 Task: Add to scrum project UniTech a team member softage.4@softage.net and assign as Project Lead.
Action: Mouse moved to (83, 297)
Screenshot: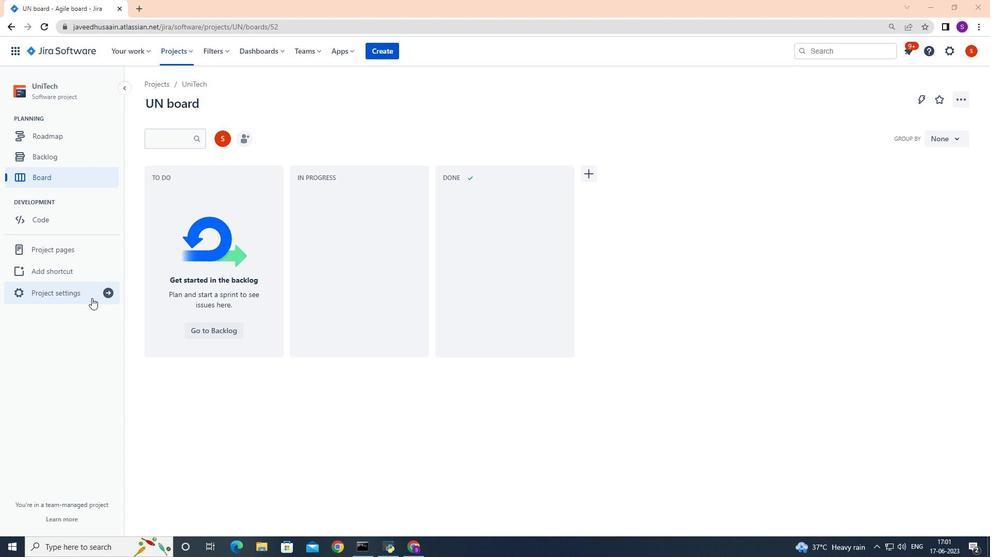 
Action: Mouse pressed left at (83, 297)
Screenshot: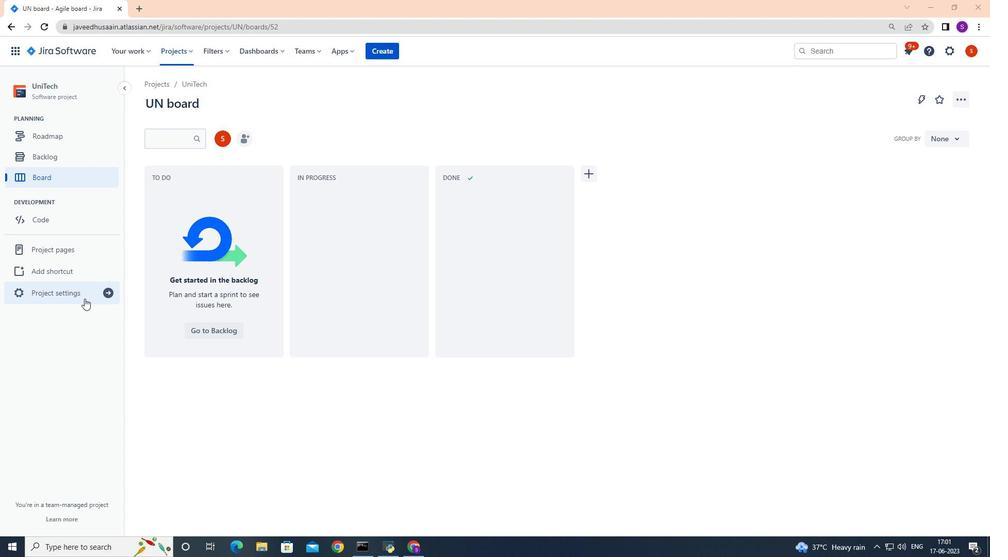 
Action: Mouse moved to (541, 339)
Screenshot: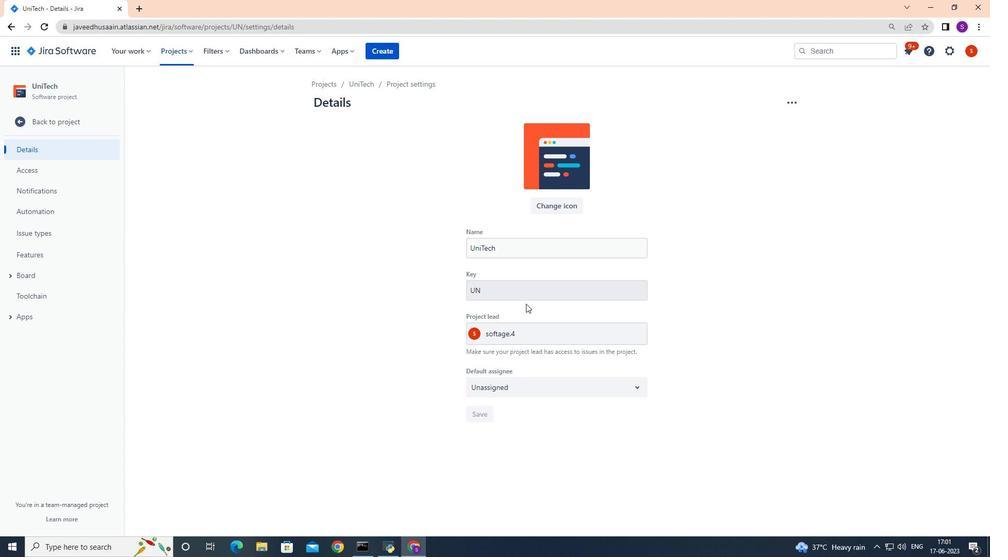 
Action: Mouse pressed left at (541, 339)
Screenshot: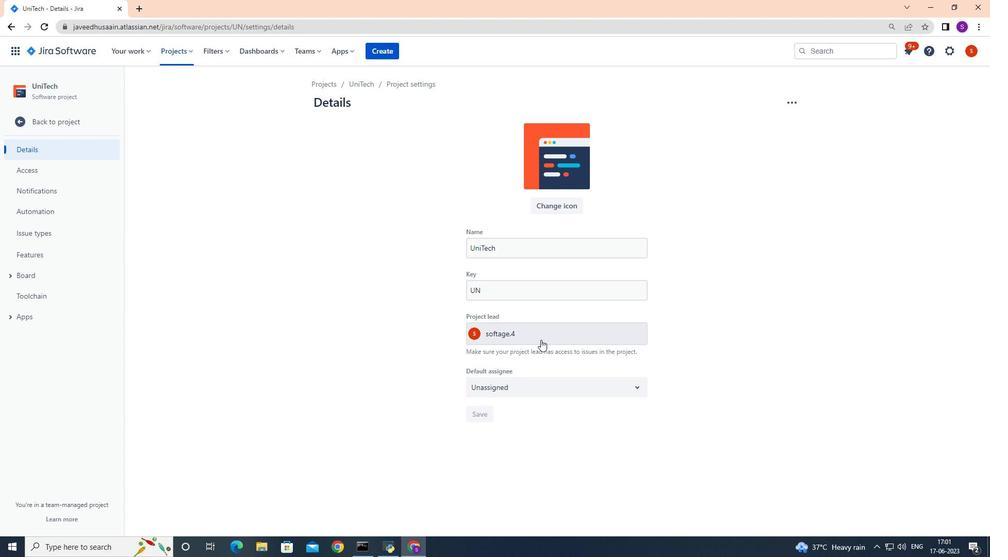 
Action: Key pressed softage.4
Screenshot: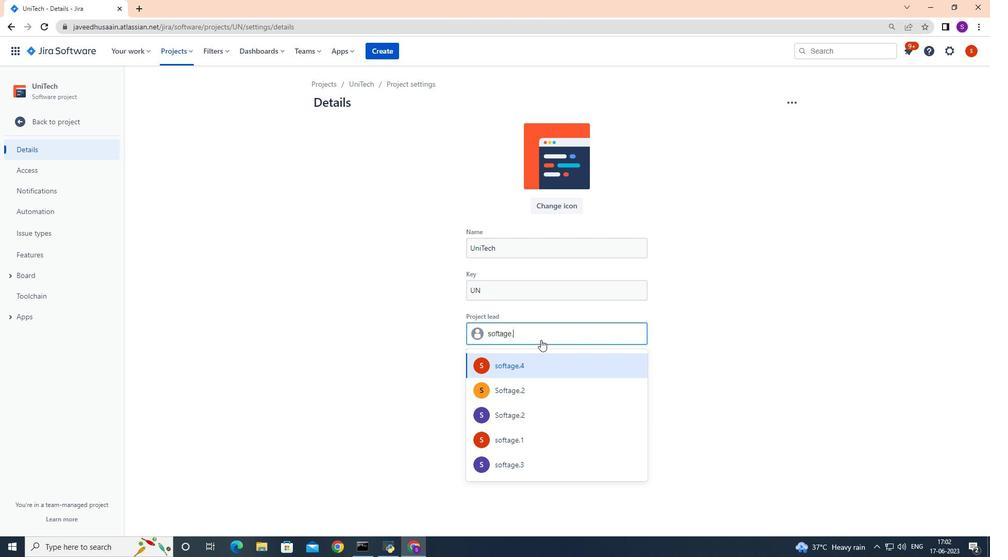 
Action: Mouse moved to (541, 339)
Screenshot: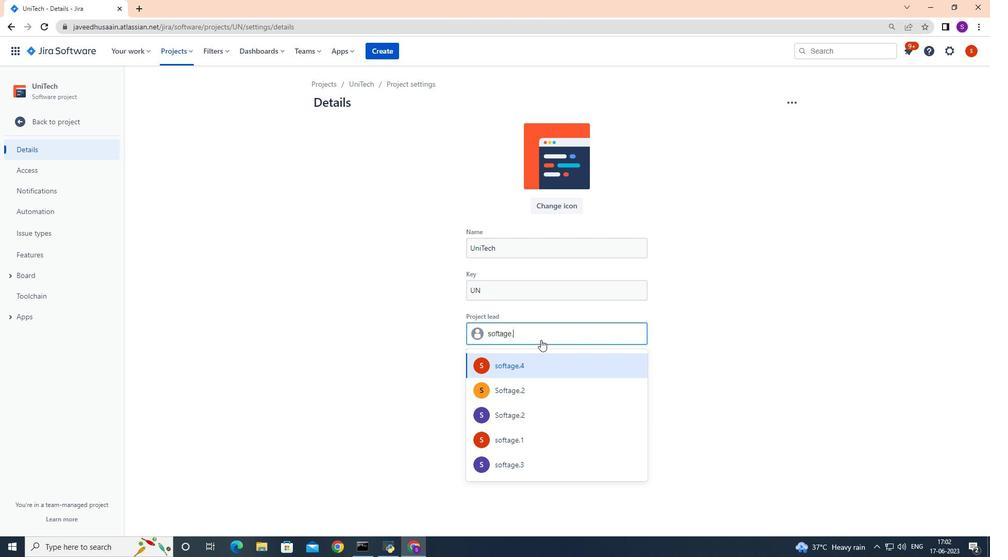 
Action: Key pressed <Key.shift>@softage.net
Screenshot: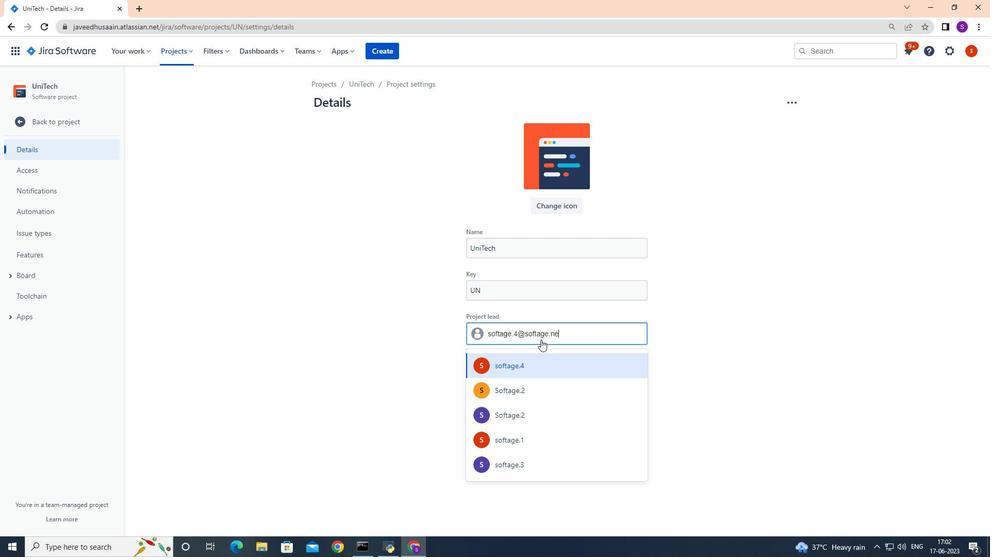 
Action: Mouse moved to (529, 366)
Screenshot: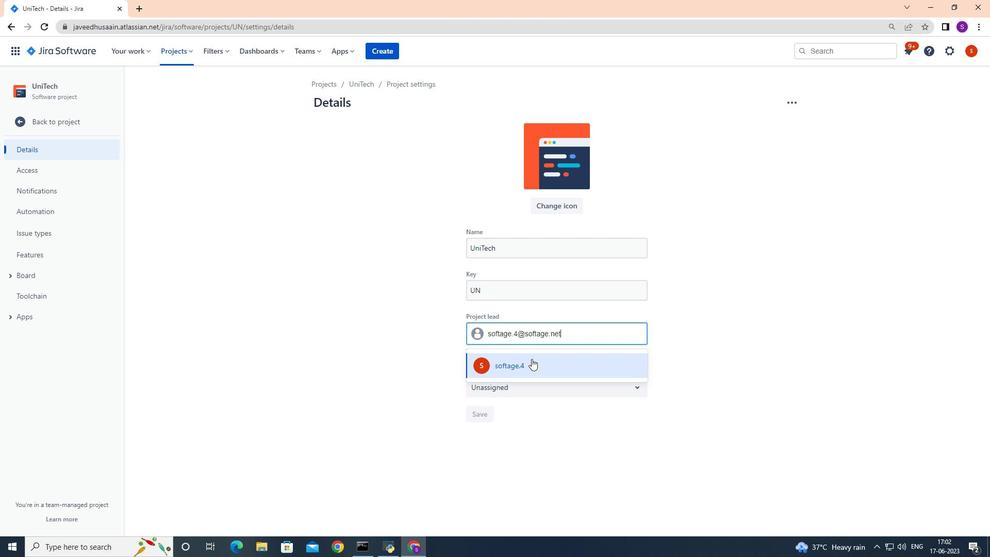
Action: Mouse pressed left at (529, 366)
Screenshot: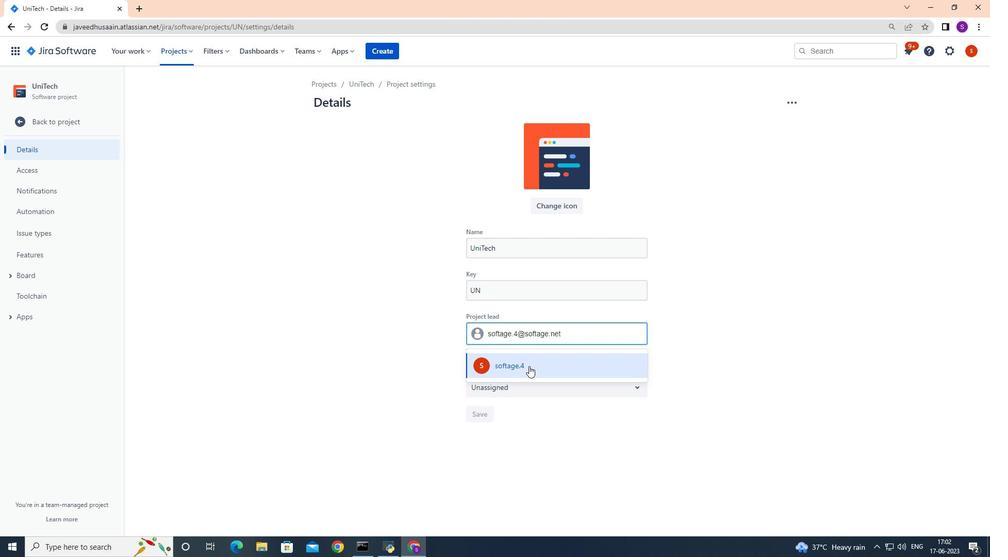 
Action: Mouse moved to (519, 389)
Screenshot: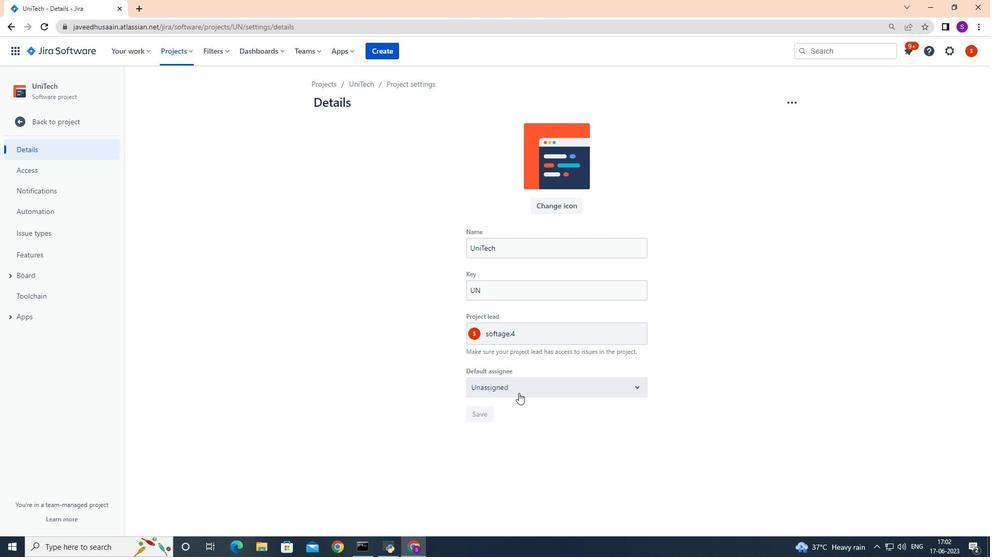 
Action: Mouse pressed left at (519, 389)
Screenshot: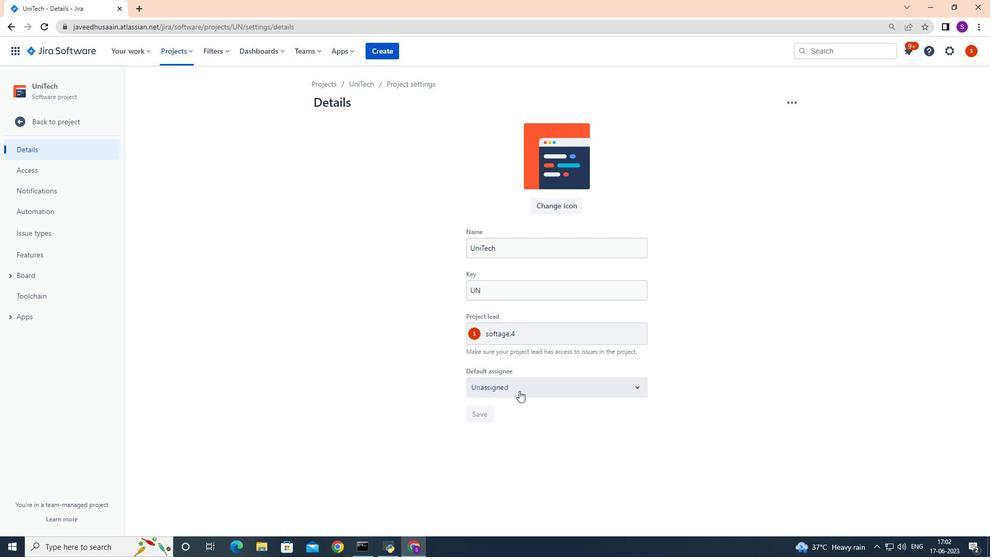 
Action: Mouse moved to (516, 410)
Screenshot: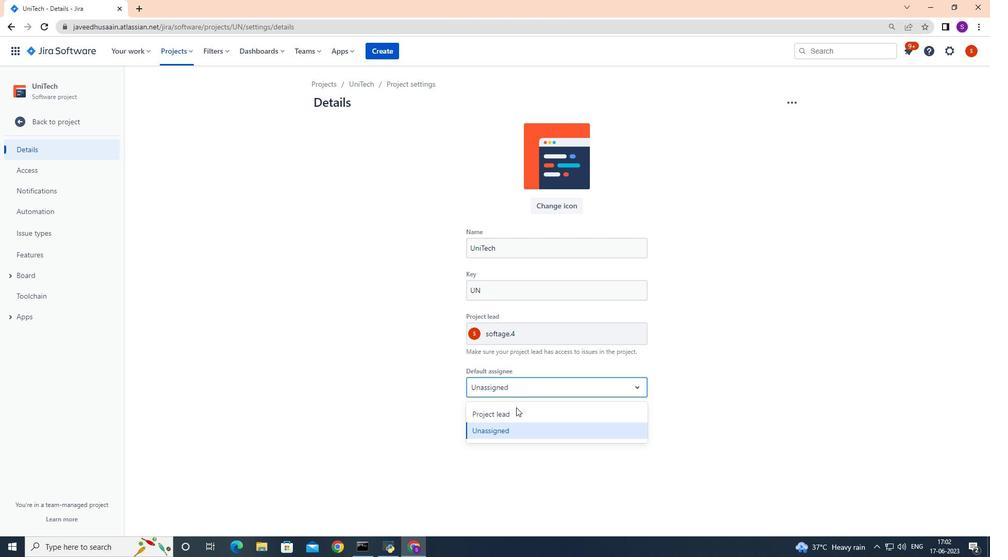 
Action: Mouse pressed left at (516, 410)
Screenshot: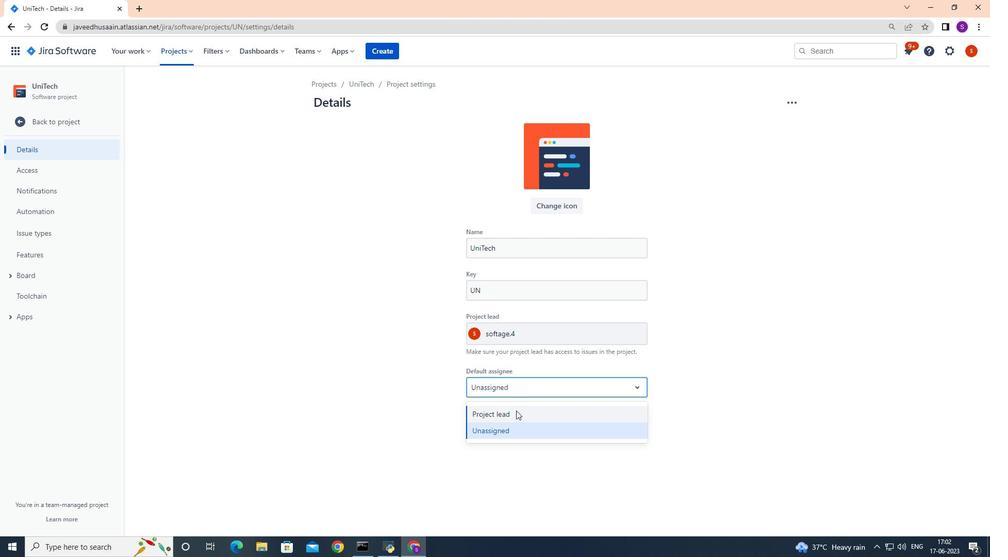 
Action: Mouse moved to (481, 415)
Screenshot: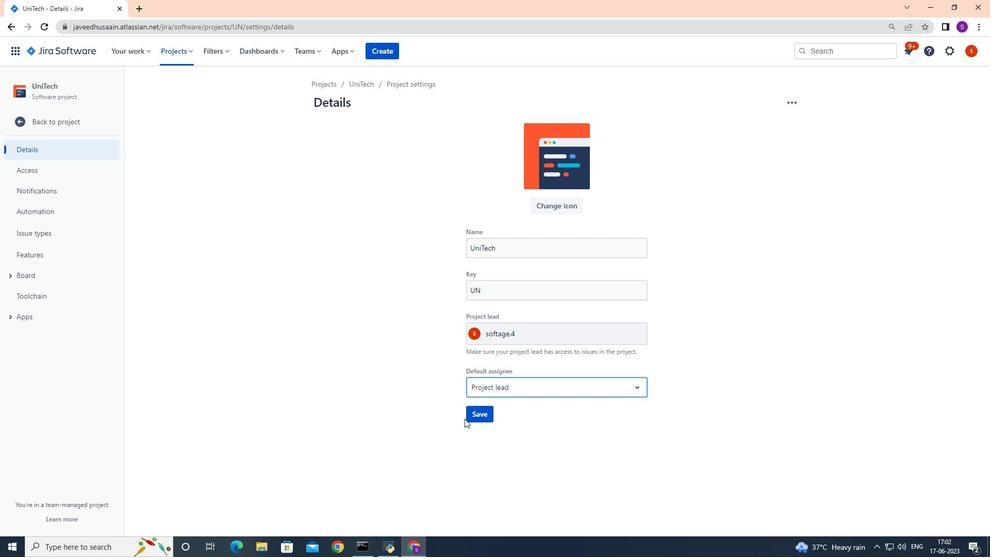 
Action: Mouse pressed left at (481, 415)
Screenshot: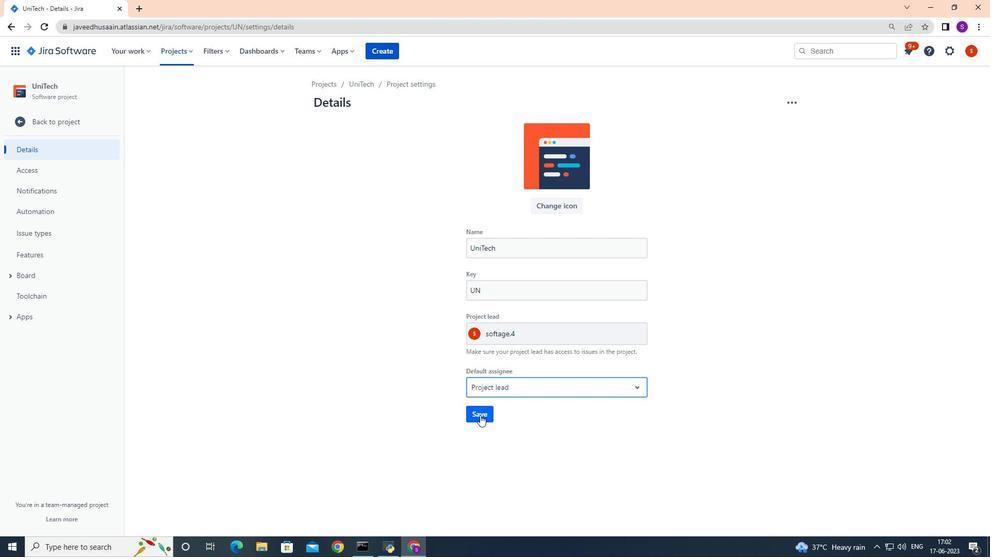 
